 Task: Sort the boards by "Least recently active".
Action: Mouse moved to (139, 67)
Screenshot: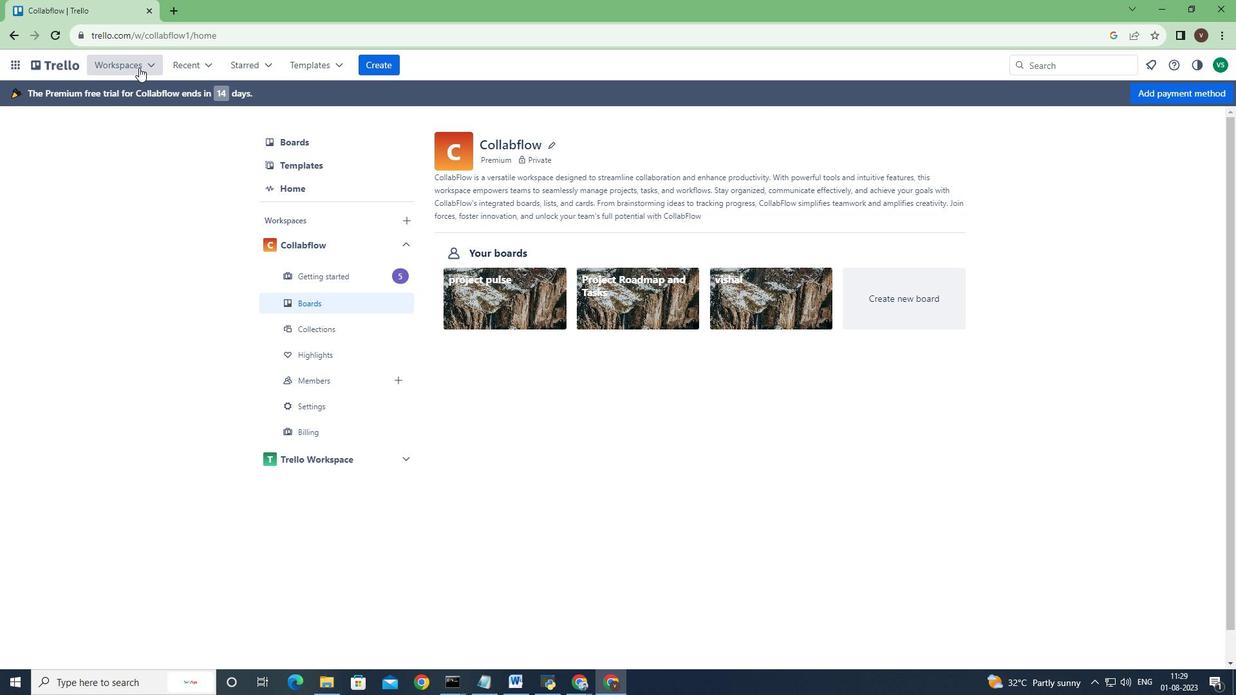 
Action: Mouse pressed left at (139, 67)
Screenshot: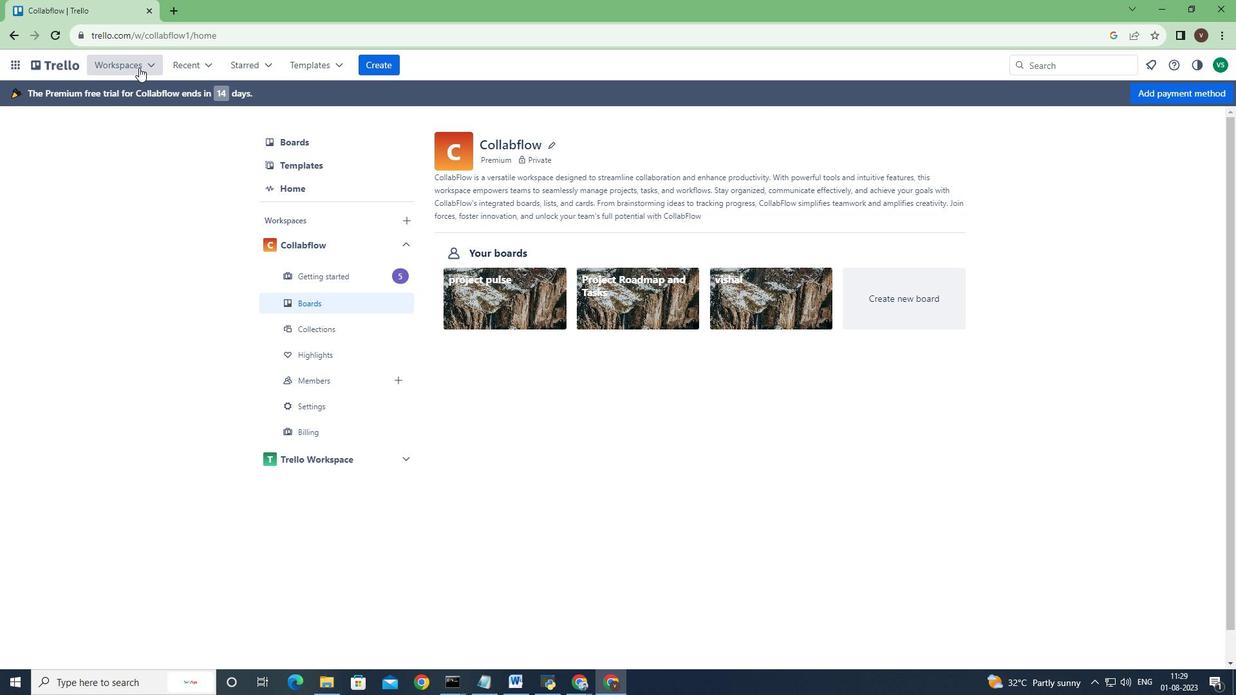 
Action: Mouse moved to (160, 184)
Screenshot: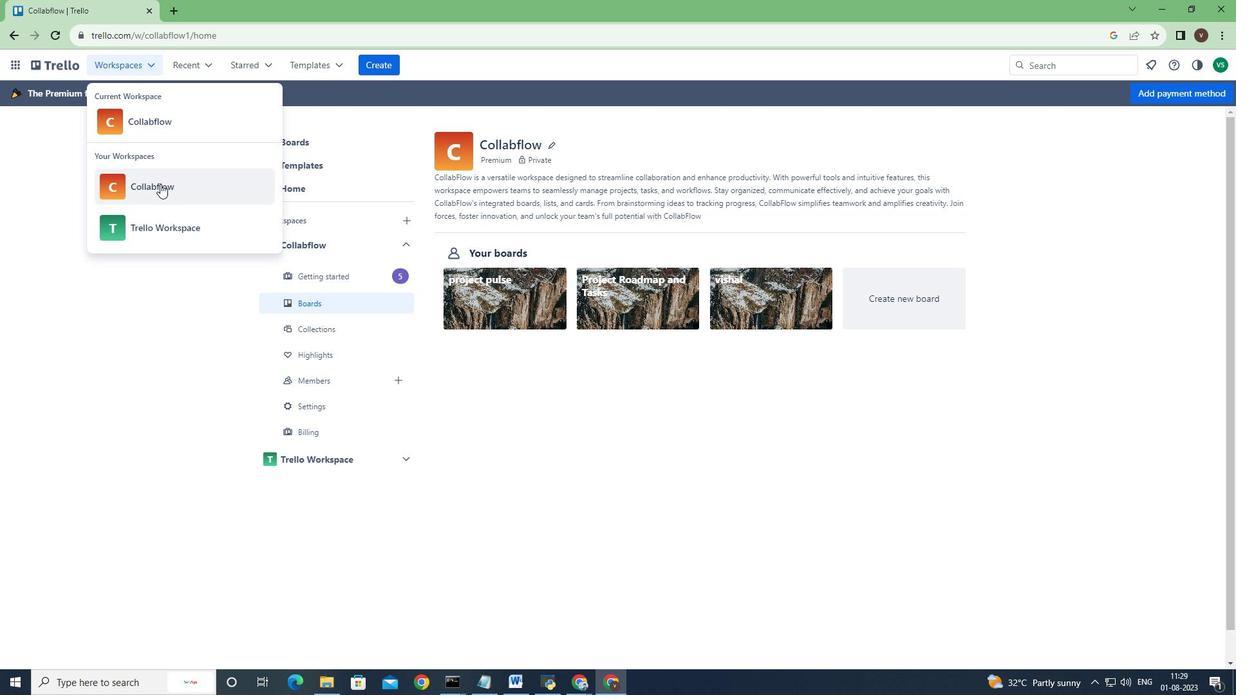 
Action: Mouse pressed left at (160, 184)
Screenshot: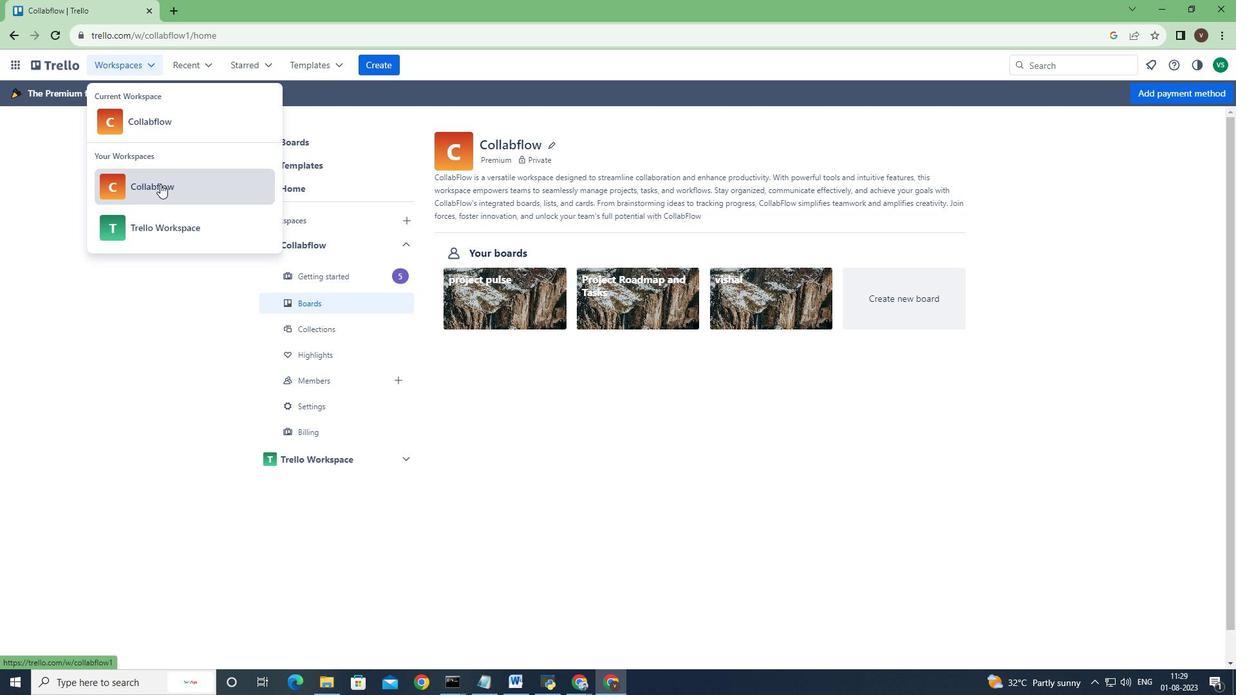 
Action: Mouse moved to (354, 332)
Screenshot: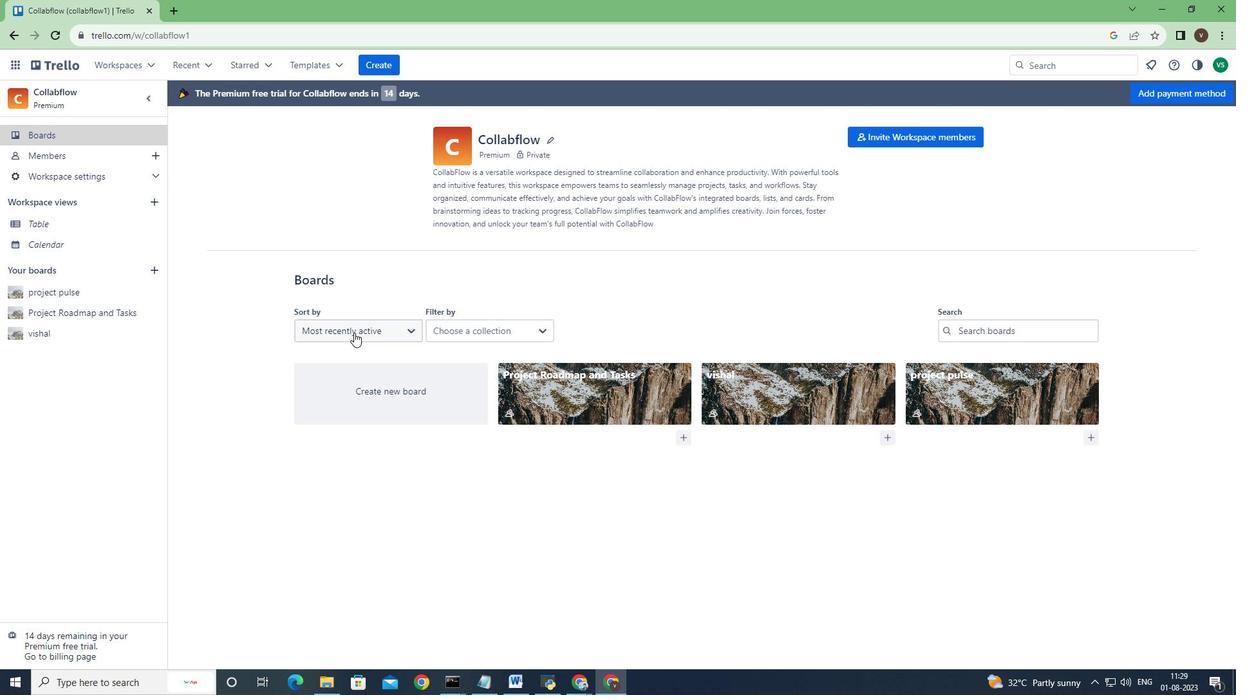 
Action: Mouse pressed left at (354, 332)
Screenshot: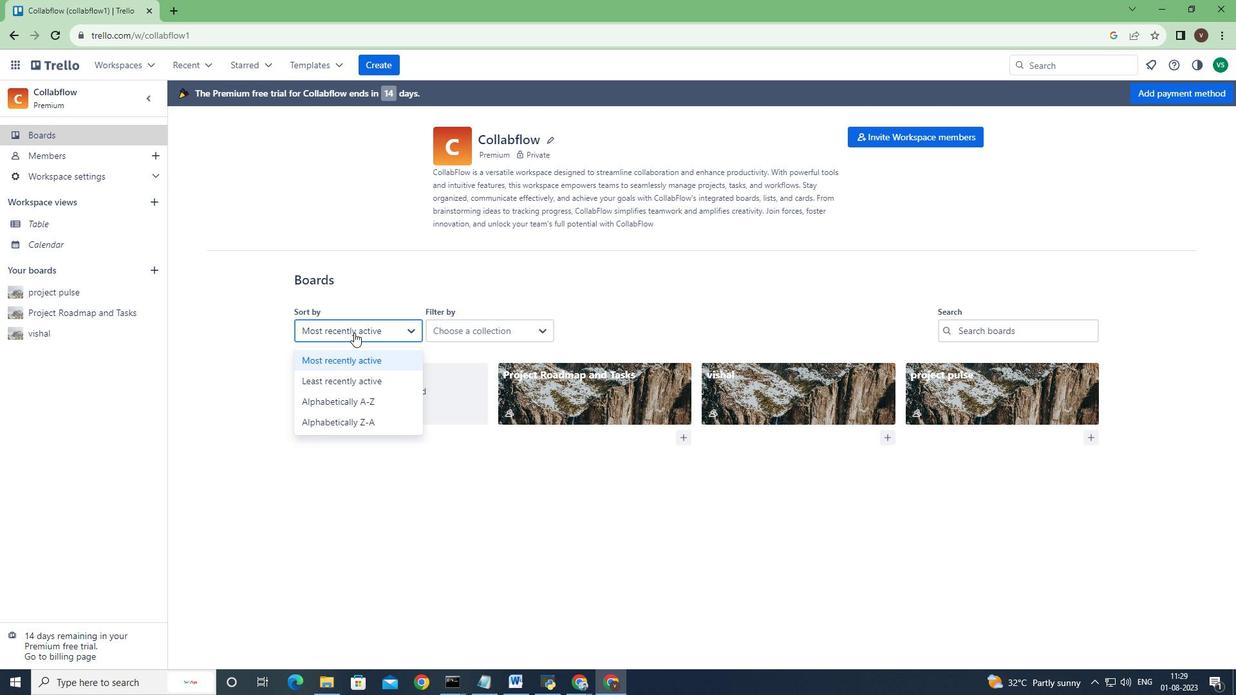
Action: Mouse moved to (375, 379)
Screenshot: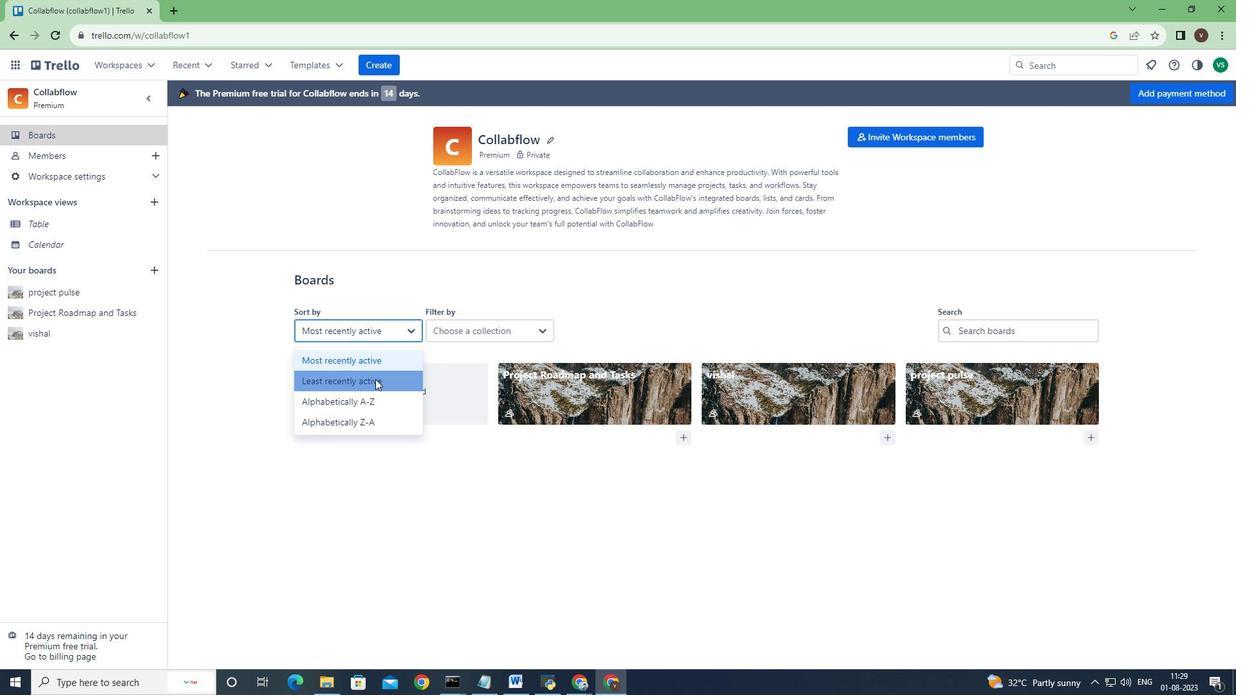 
Action: Mouse pressed left at (375, 379)
Screenshot: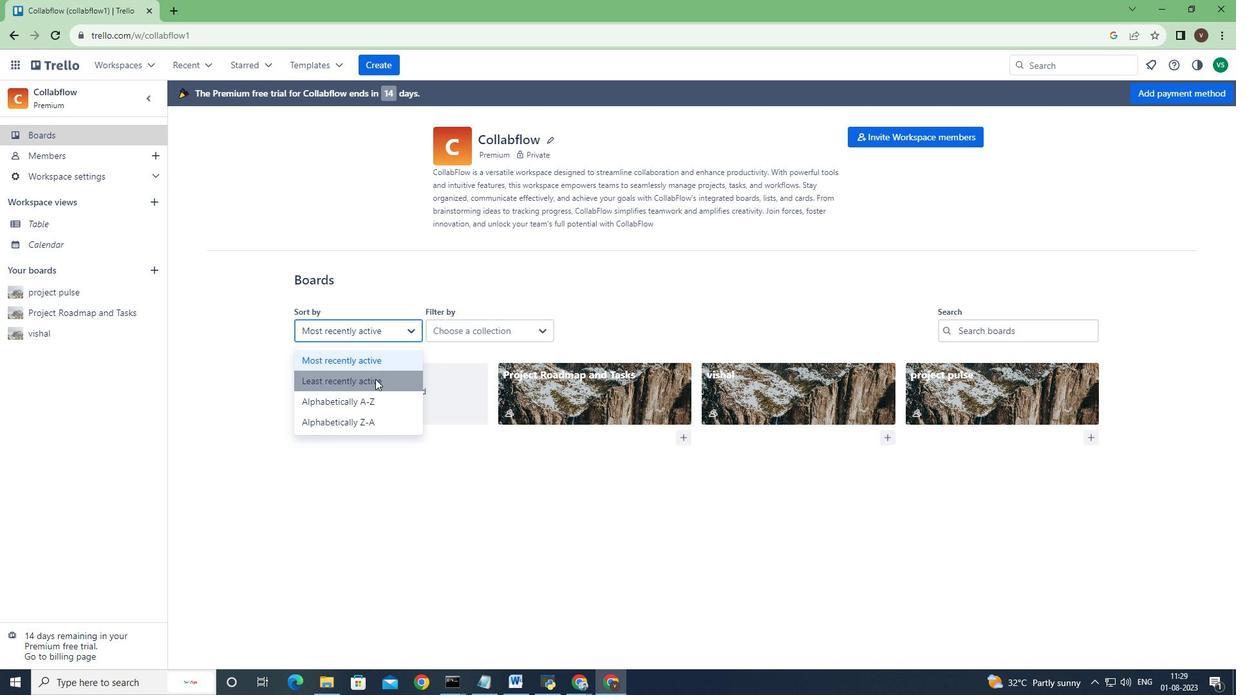 
